 Task: Set the logo position for logo overlay to the bottom-left.
Action: Mouse moved to (110, 15)
Screenshot: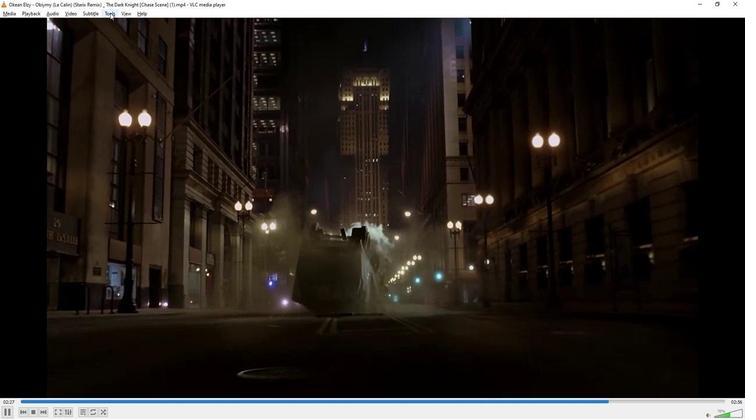 
Action: Mouse pressed left at (110, 15)
Screenshot: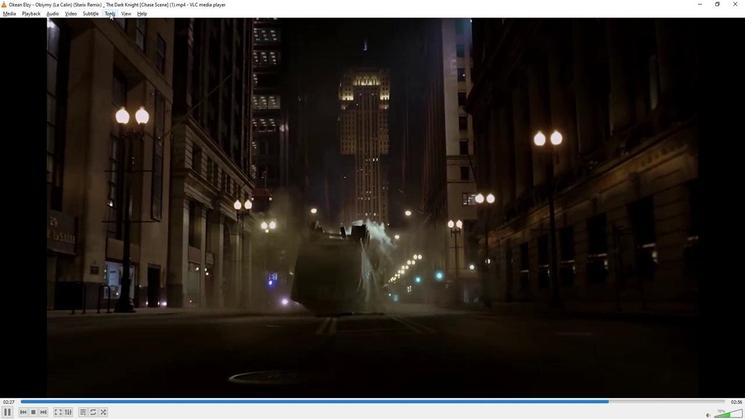 
Action: Mouse moved to (119, 104)
Screenshot: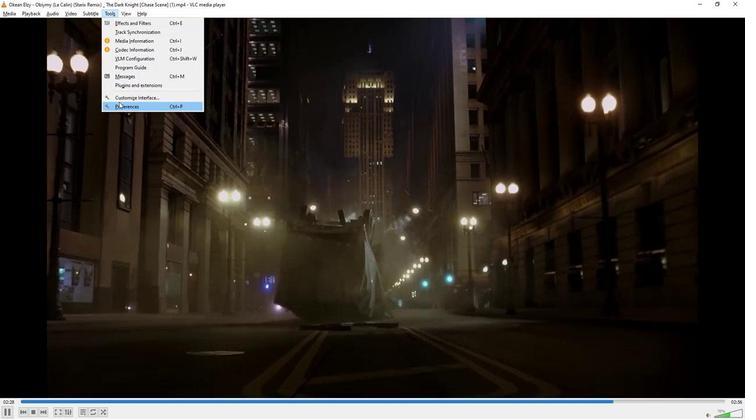 
Action: Mouse pressed left at (119, 104)
Screenshot: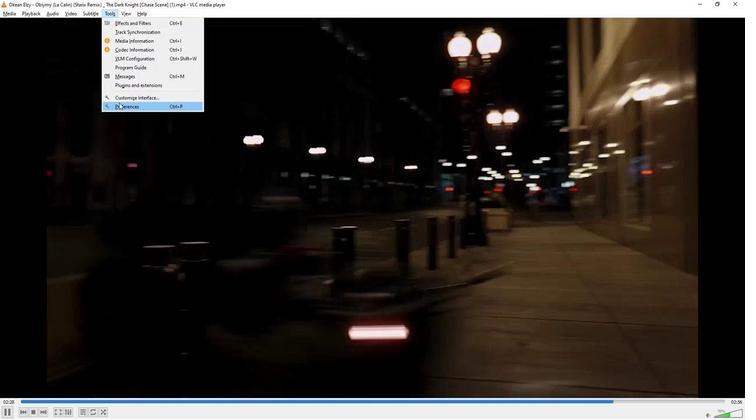 
Action: Mouse moved to (143, 334)
Screenshot: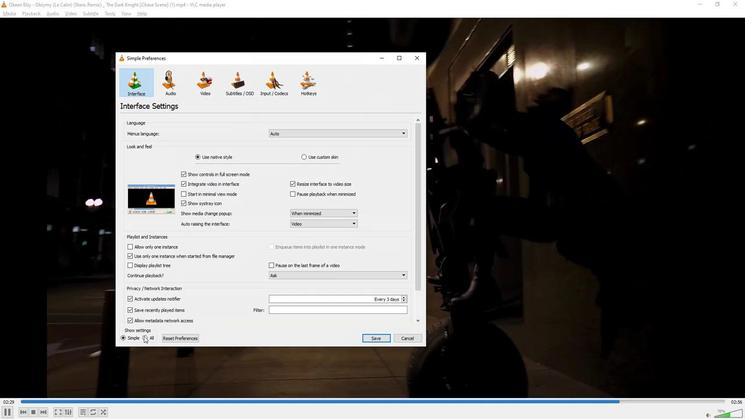 
Action: Mouse pressed left at (143, 334)
Screenshot: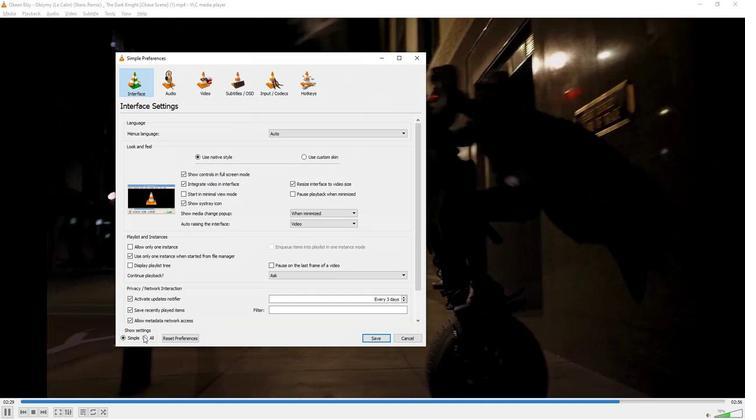 
Action: Mouse moved to (157, 303)
Screenshot: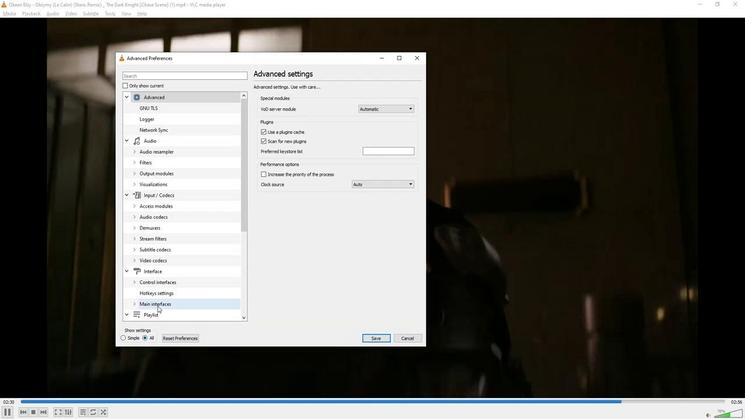 
Action: Mouse scrolled (157, 303) with delta (0, 0)
Screenshot: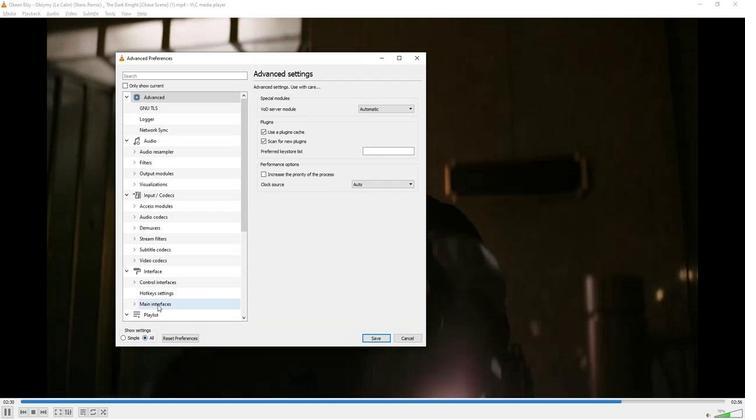 
Action: Mouse moved to (157, 303)
Screenshot: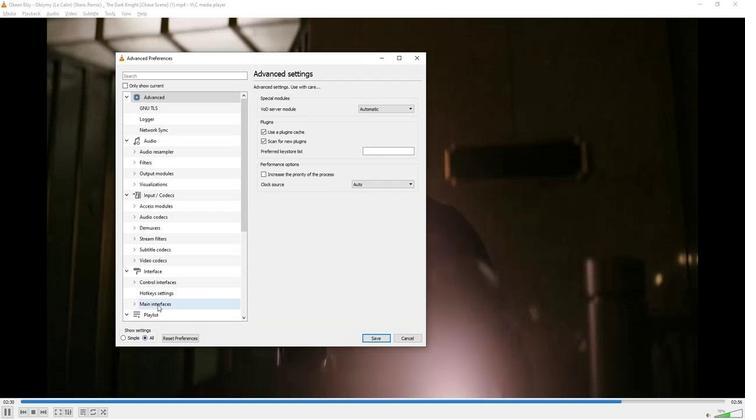 
Action: Mouse scrolled (157, 302) with delta (0, 0)
Screenshot: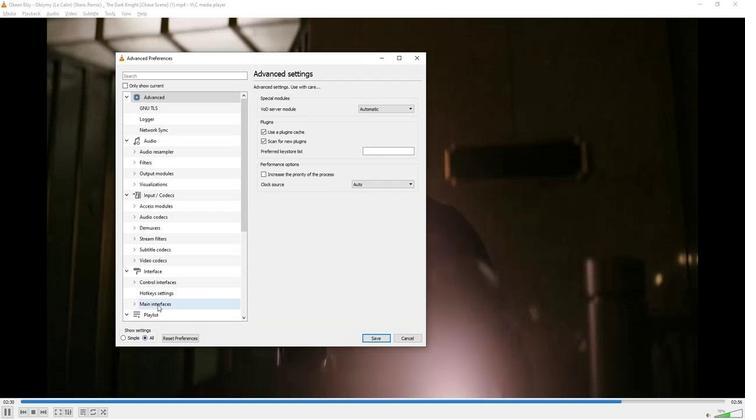 
Action: Mouse moved to (157, 302)
Screenshot: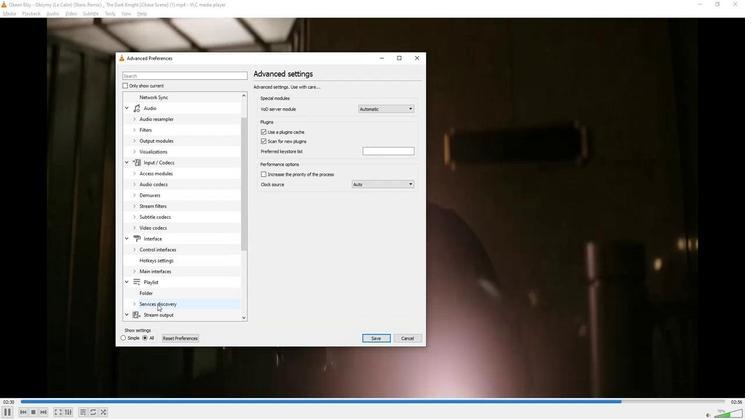 
Action: Mouse scrolled (157, 301) with delta (0, 0)
Screenshot: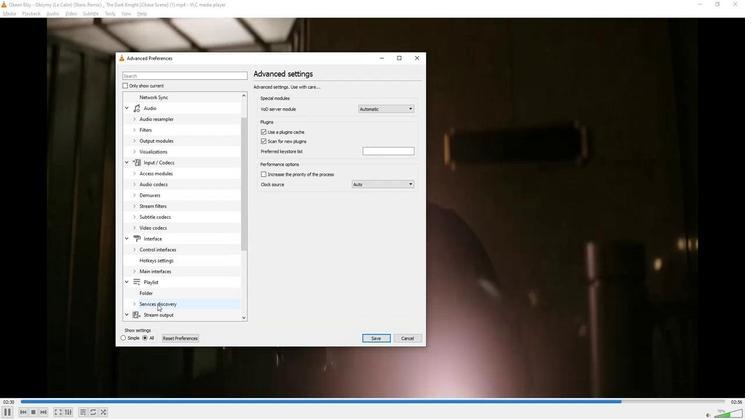 
Action: Mouse moved to (157, 302)
Screenshot: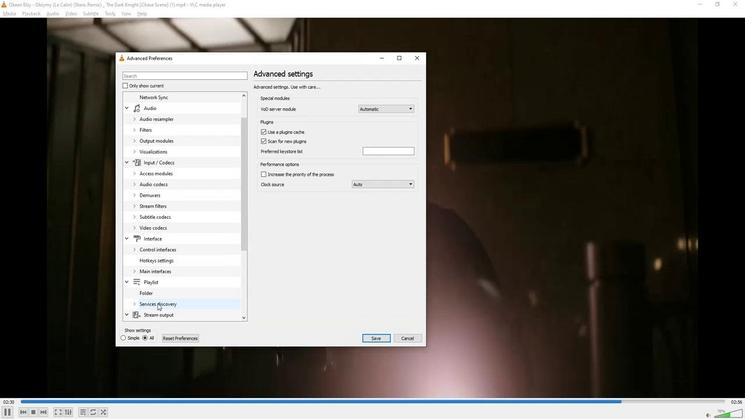 
Action: Mouse scrolled (157, 301) with delta (0, 0)
Screenshot: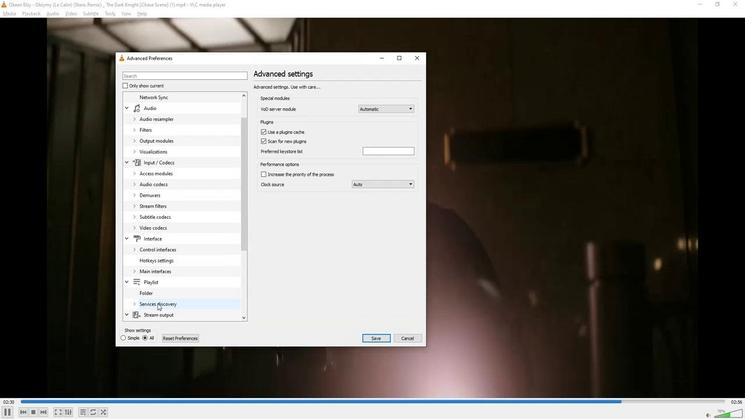 
Action: Mouse moved to (157, 302)
Screenshot: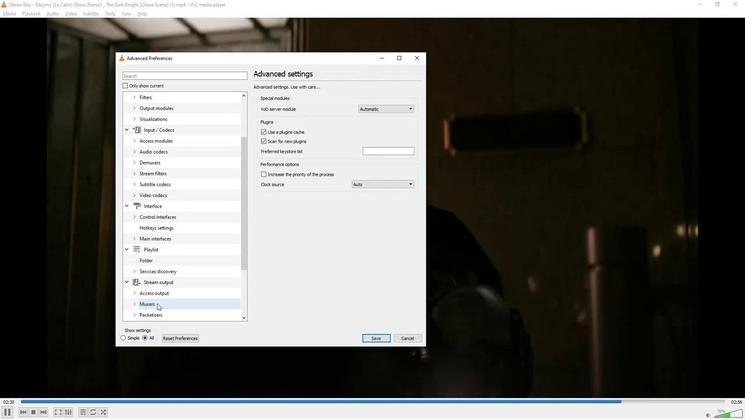 
Action: Mouse scrolled (157, 301) with delta (0, 0)
Screenshot: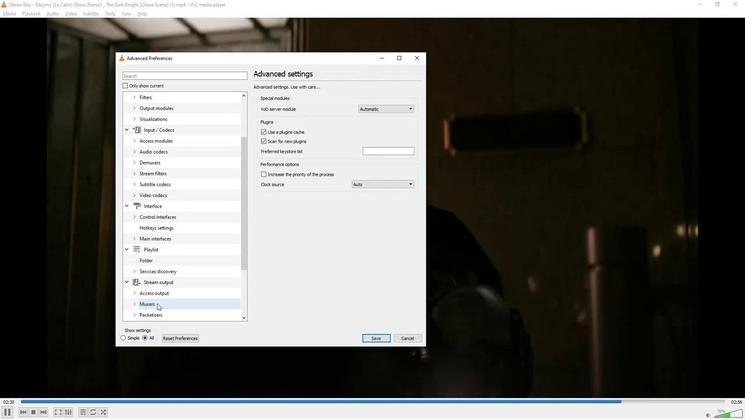 
Action: Mouse moved to (156, 302)
Screenshot: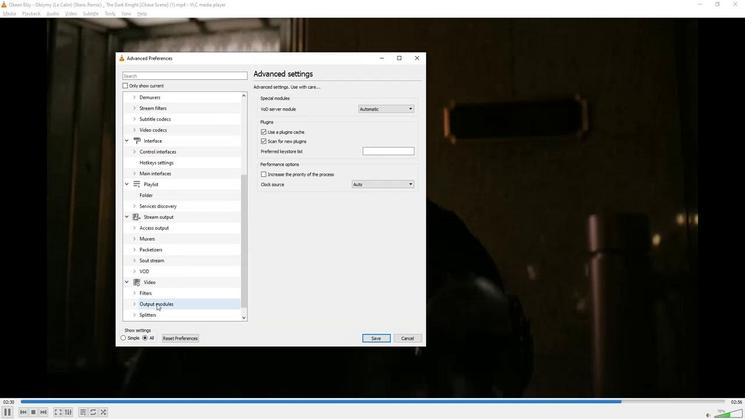 
Action: Mouse scrolled (156, 301) with delta (0, 0)
Screenshot: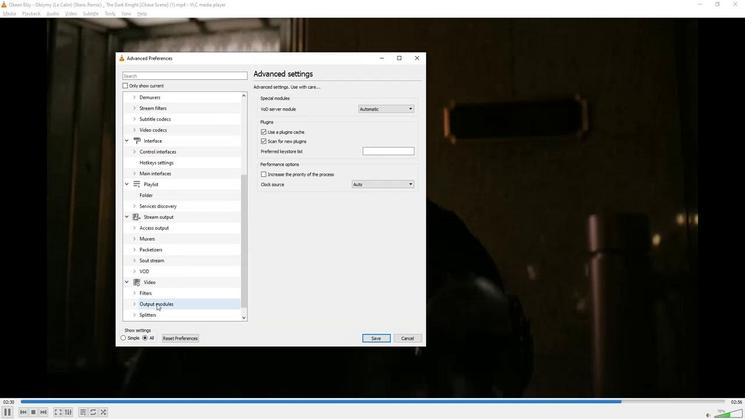 
Action: Mouse moved to (156, 301)
Screenshot: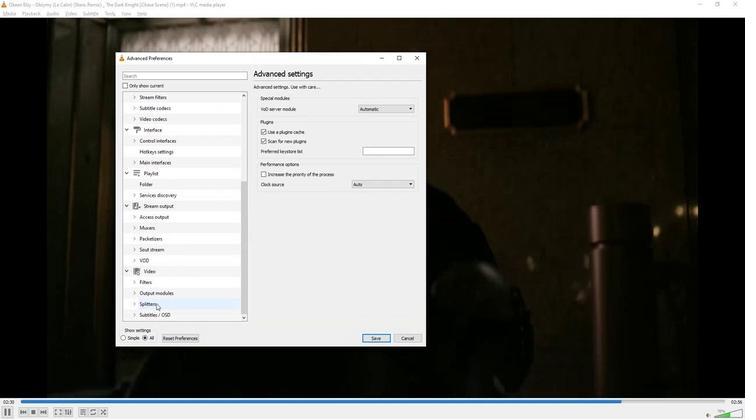 
Action: Mouse scrolled (156, 301) with delta (0, 0)
Screenshot: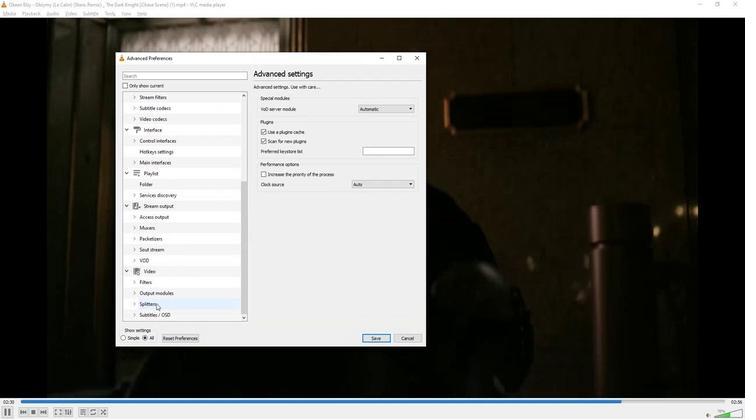
Action: Mouse moved to (155, 301)
Screenshot: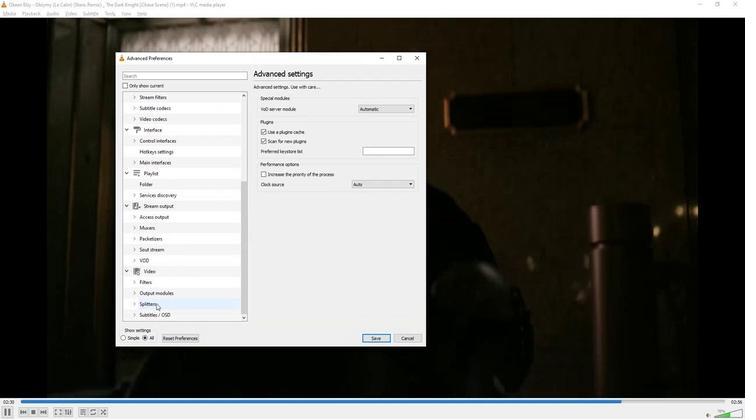 
Action: Mouse scrolled (155, 301) with delta (0, 0)
Screenshot: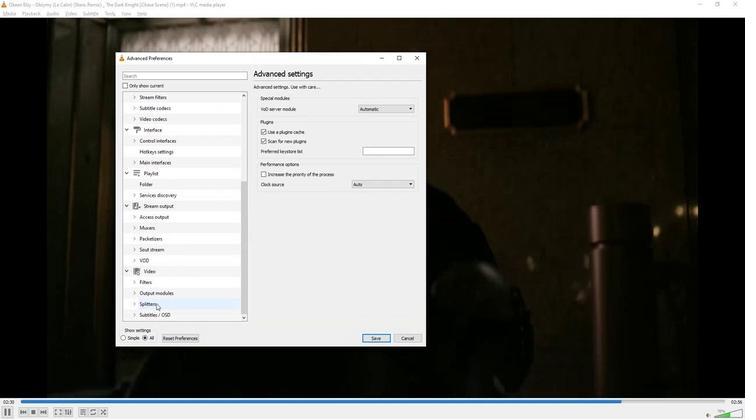 
Action: Mouse moved to (132, 315)
Screenshot: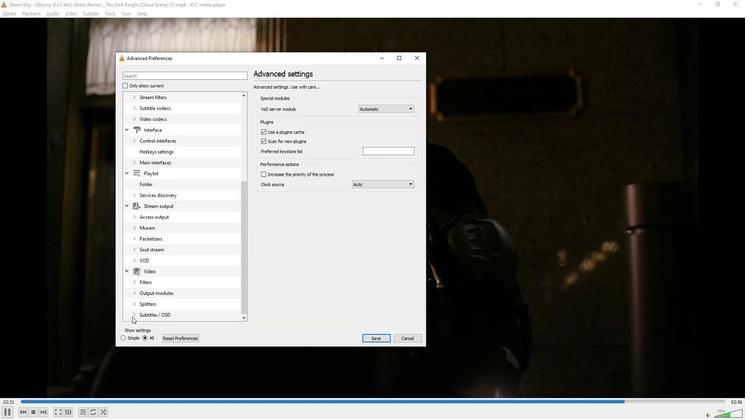 
Action: Mouse pressed left at (132, 315)
Screenshot: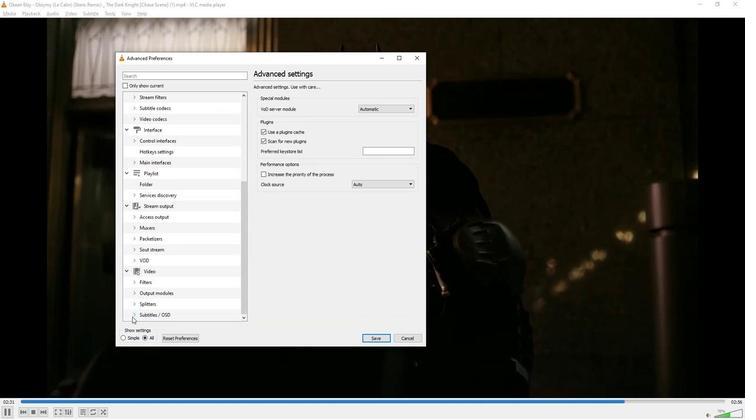 
Action: Mouse moved to (137, 303)
Screenshot: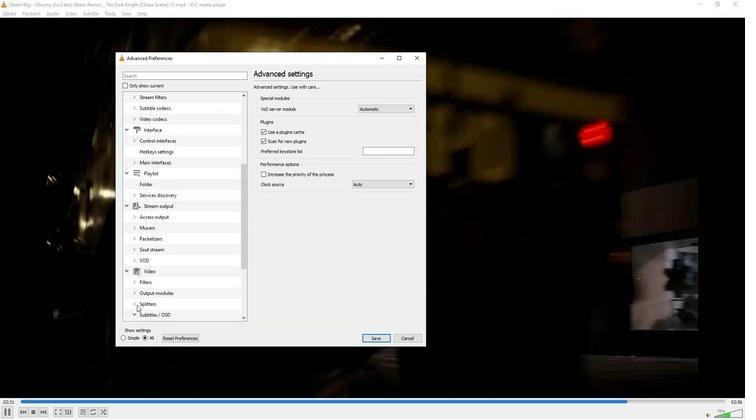
Action: Mouse scrolled (137, 302) with delta (0, 0)
Screenshot: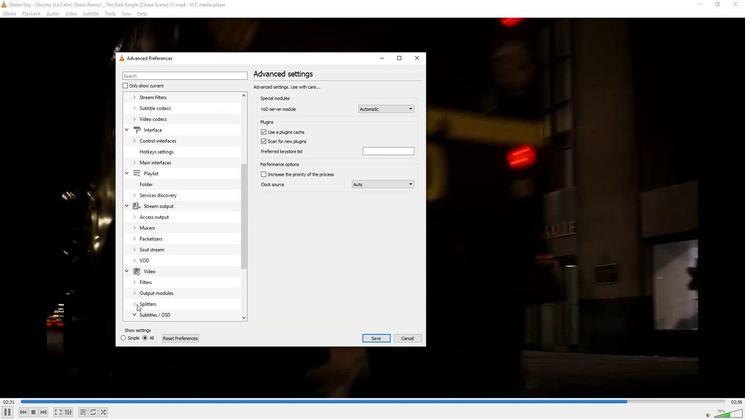 
Action: Mouse moved to (155, 303)
Screenshot: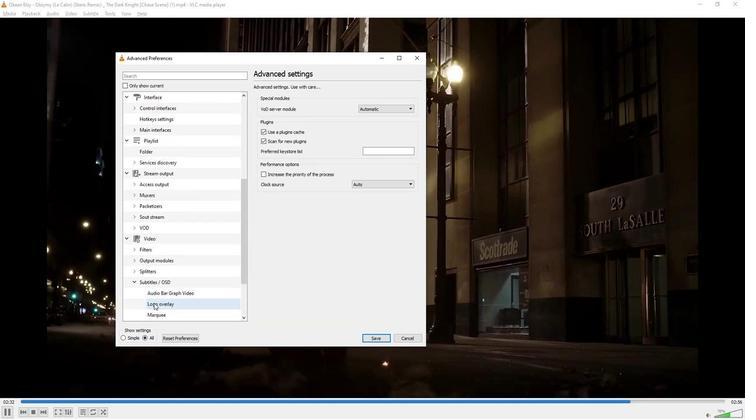
Action: Mouse pressed left at (155, 303)
Screenshot: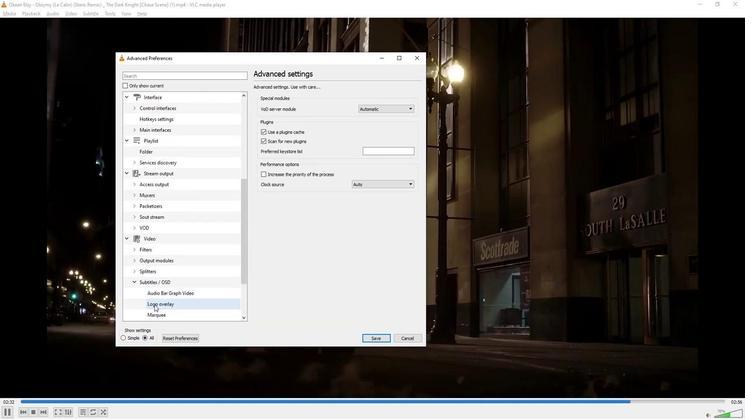 
Action: Mouse moved to (414, 162)
Screenshot: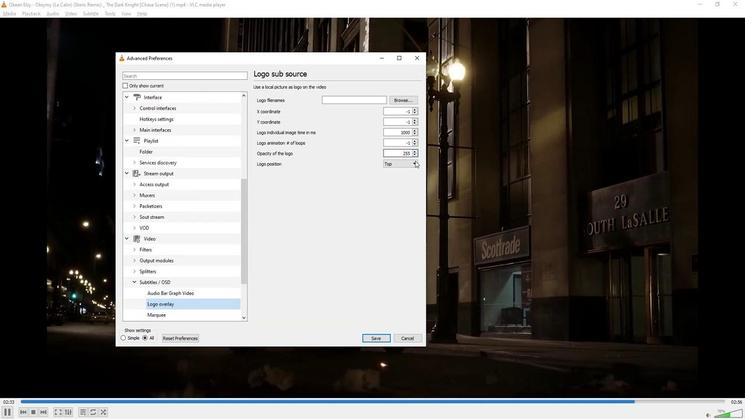 
Action: Mouse pressed left at (414, 162)
Screenshot: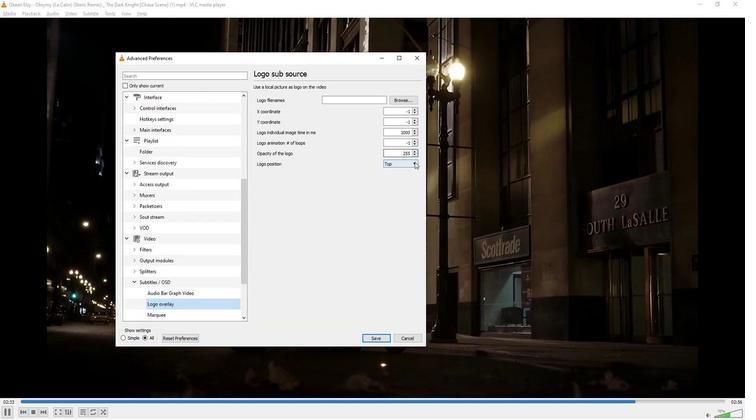 
Action: Mouse moved to (401, 206)
Screenshot: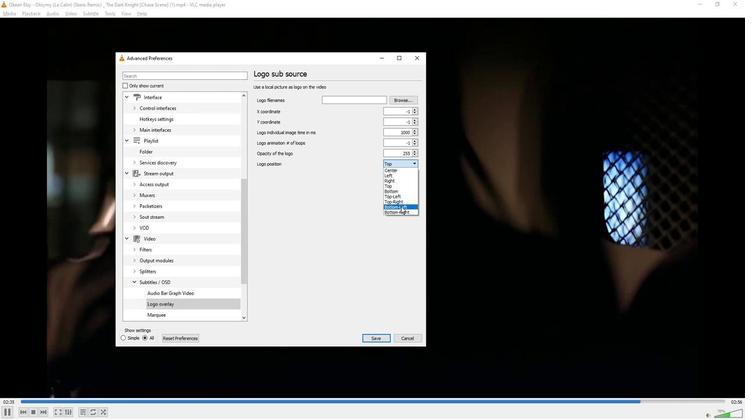 
Action: Mouse pressed left at (401, 206)
Screenshot: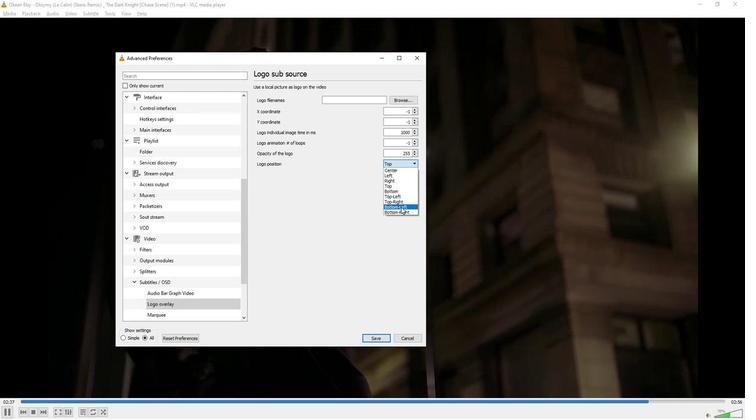 
Action: Mouse moved to (304, 232)
Screenshot: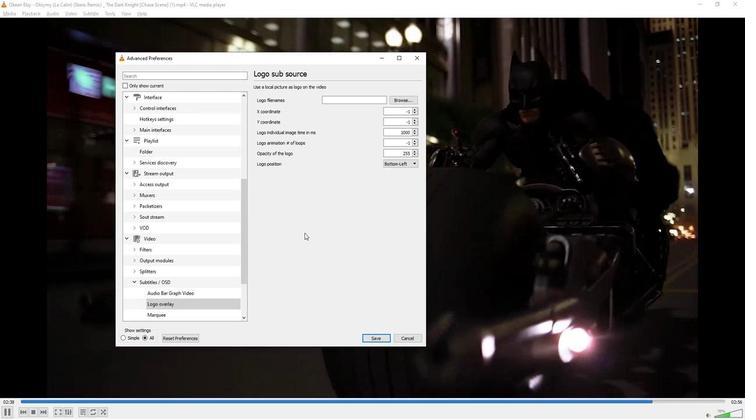 
